 Task: In Windows properties of general video settings, Change the monitor pixel aspect ratio to "16:9".
Action: Mouse moved to (128, 24)
Screenshot: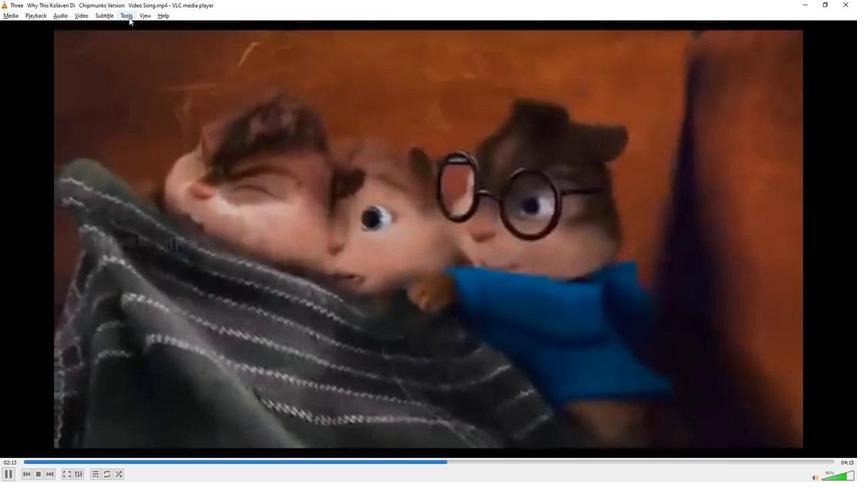 
Action: Mouse pressed left at (128, 24)
Screenshot: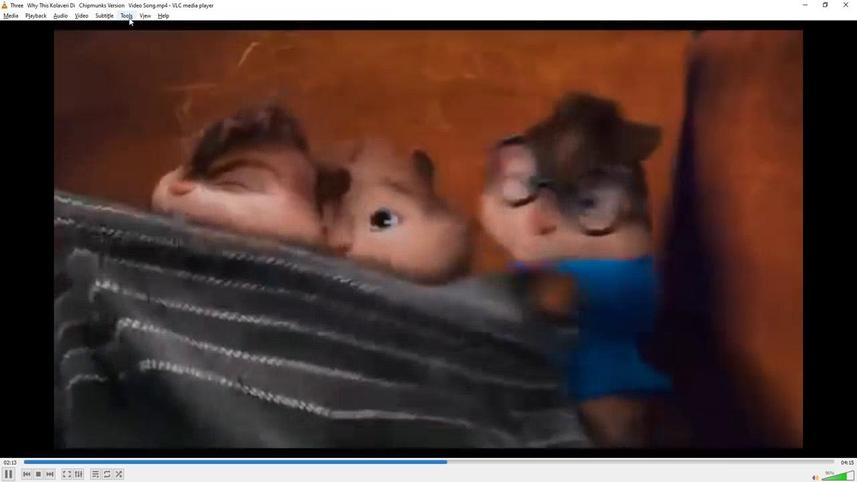 
Action: Mouse moved to (147, 126)
Screenshot: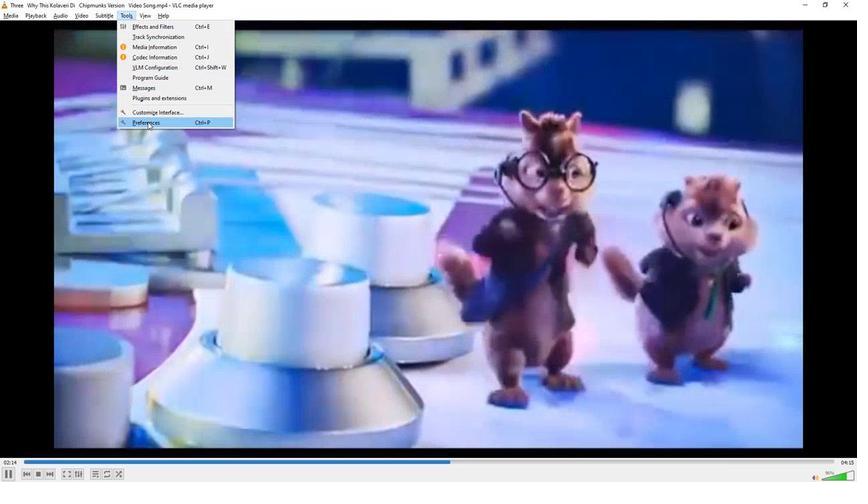 
Action: Mouse pressed left at (147, 126)
Screenshot: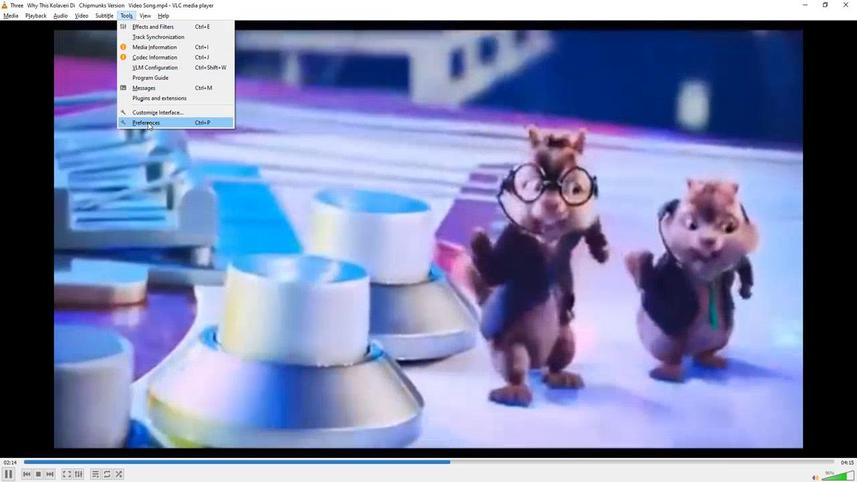
Action: Mouse moved to (154, 366)
Screenshot: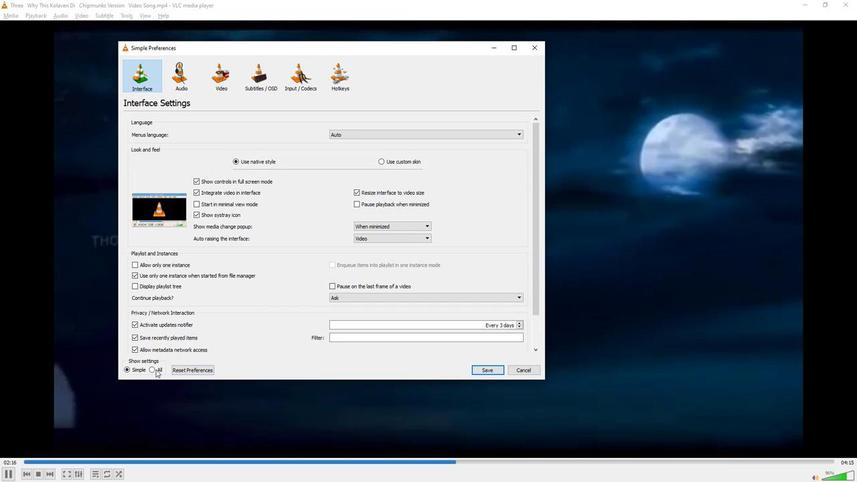 
Action: Mouse pressed left at (154, 366)
Screenshot: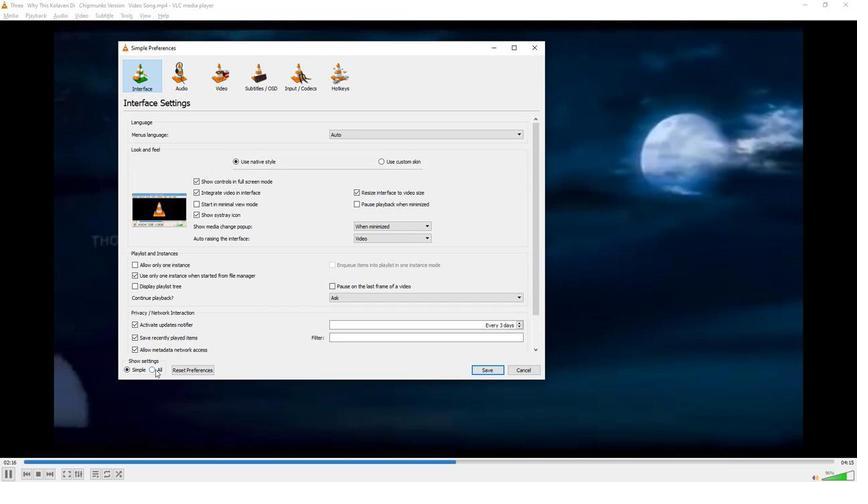 
Action: Mouse moved to (156, 362)
Screenshot: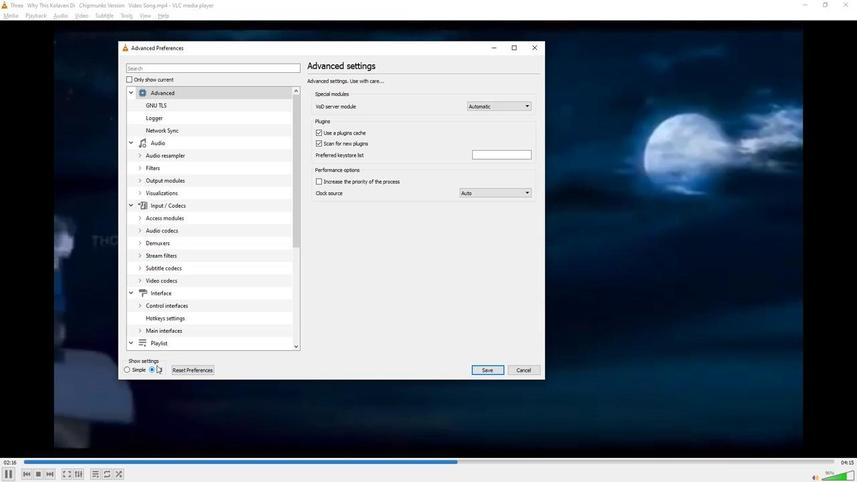 
Action: Mouse scrolled (156, 361) with delta (0, 0)
Screenshot: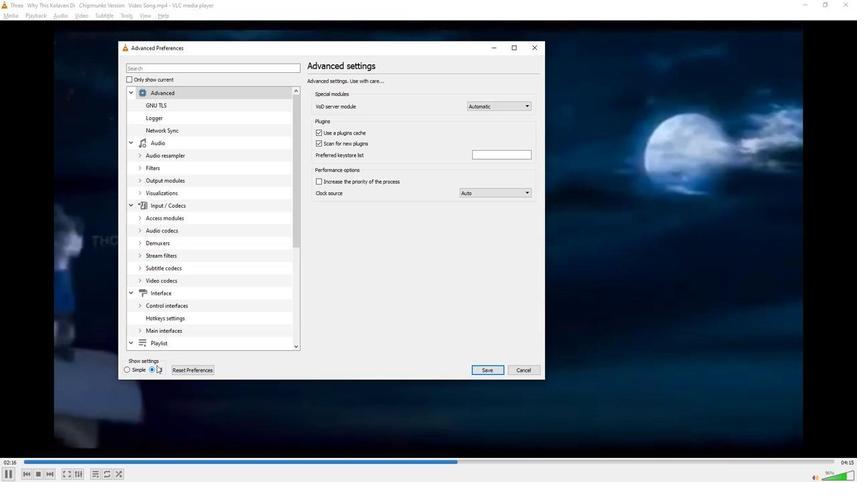 
Action: Mouse scrolled (156, 361) with delta (0, 0)
Screenshot: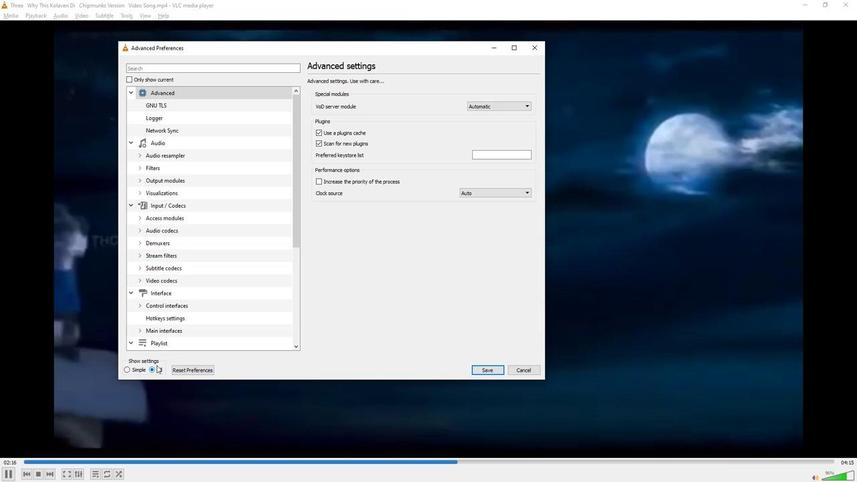 
Action: Mouse scrolled (156, 361) with delta (0, 0)
Screenshot: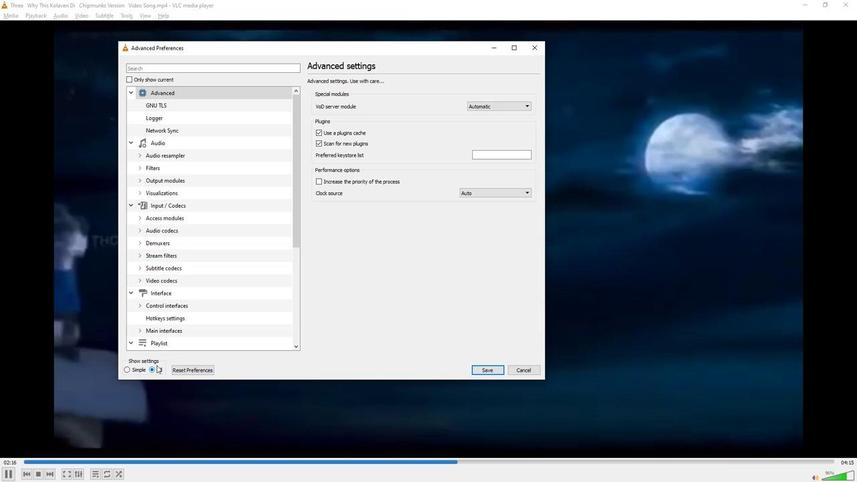 
Action: Mouse moved to (157, 361)
Screenshot: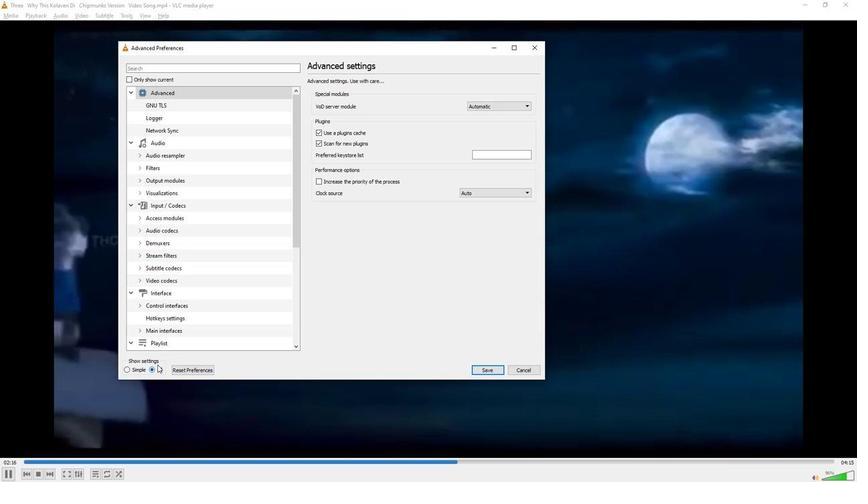
Action: Mouse scrolled (157, 361) with delta (0, 0)
Screenshot: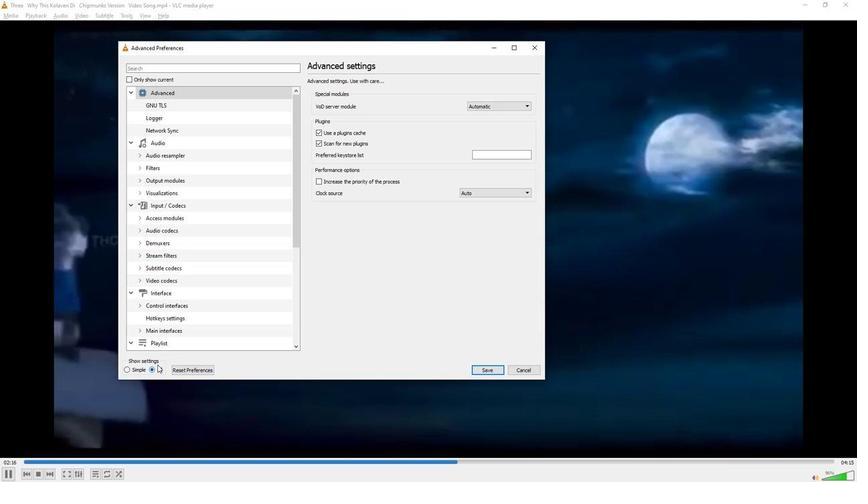 
Action: Mouse moved to (158, 361)
Screenshot: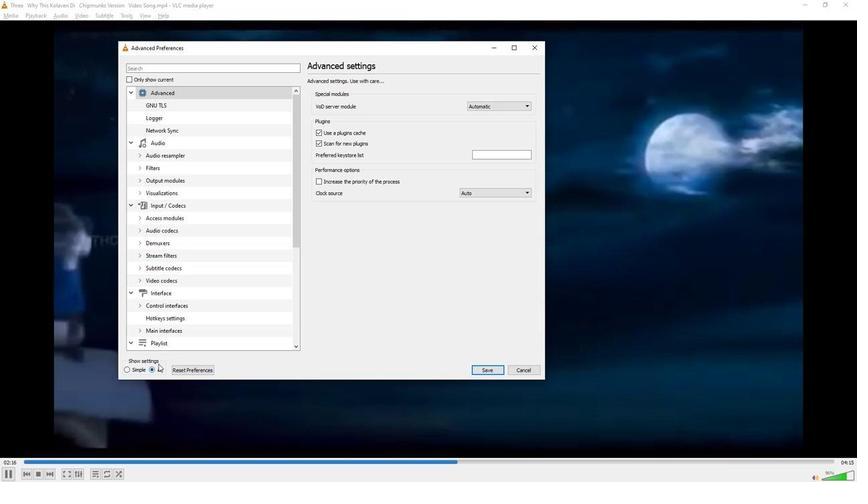 
Action: Mouse scrolled (158, 360) with delta (0, 0)
Screenshot: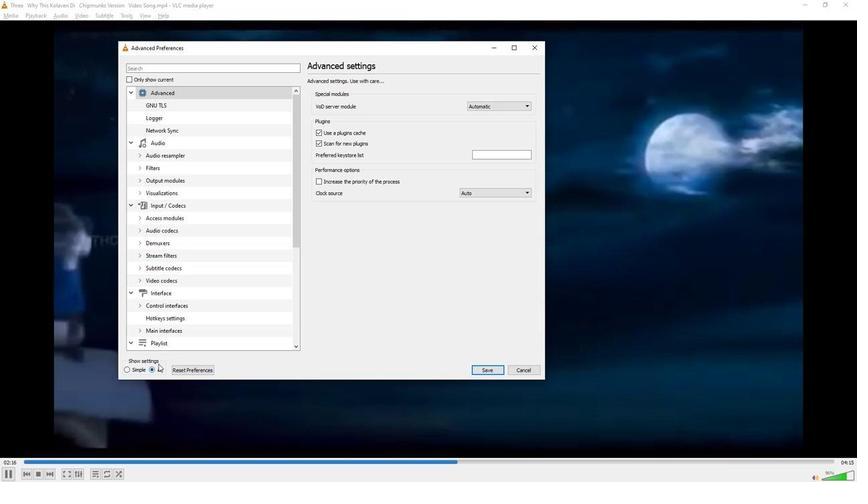 
Action: Mouse moved to (158, 360)
Screenshot: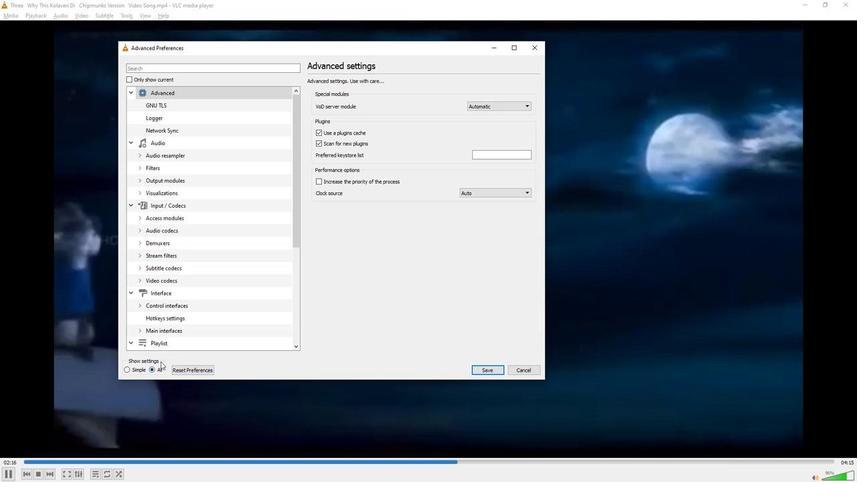 
Action: Mouse scrolled (158, 359) with delta (0, 0)
Screenshot: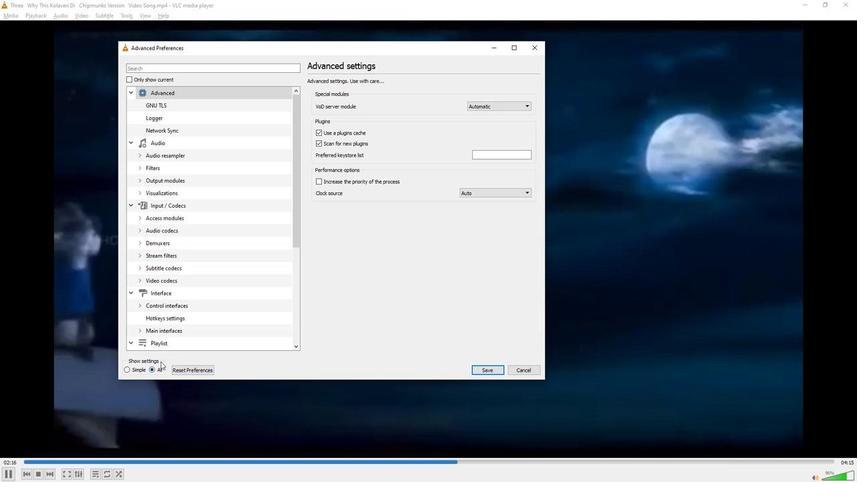 
Action: Mouse moved to (186, 293)
Screenshot: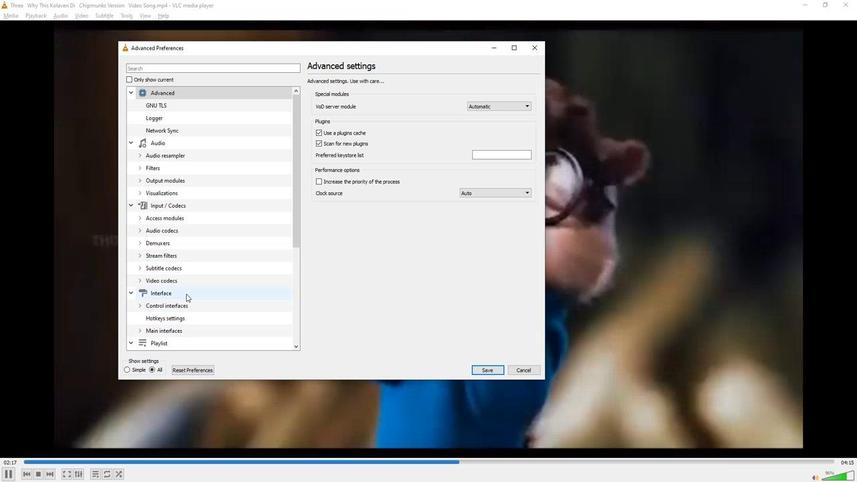 
Action: Mouse scrolled (186, 292) with delta (0, 0)
Screenshot: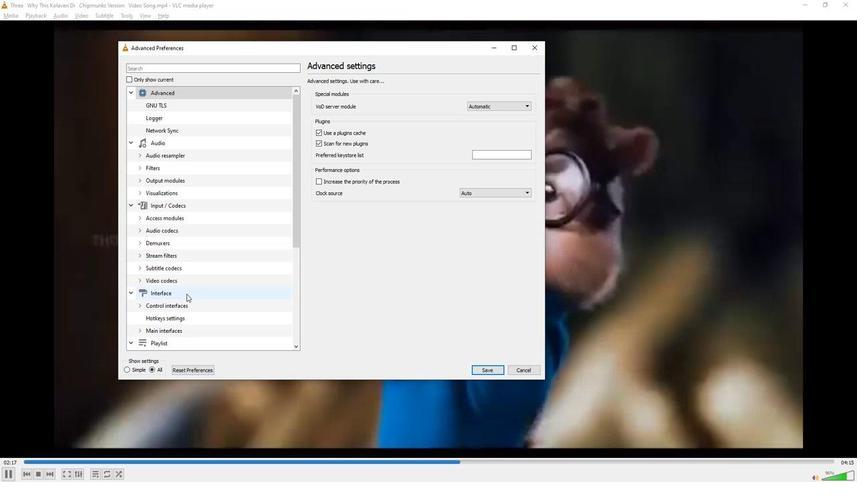 
Action: Mouse scrolled (186, 292) with delta (0, 0)
Screenshot: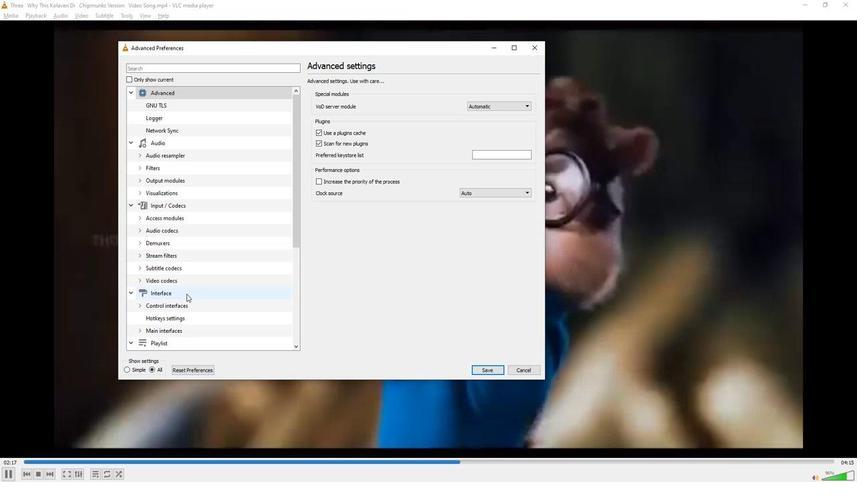 
Action: Mouse scrolled (186, 292) with delta (0, 0)
Screenshot: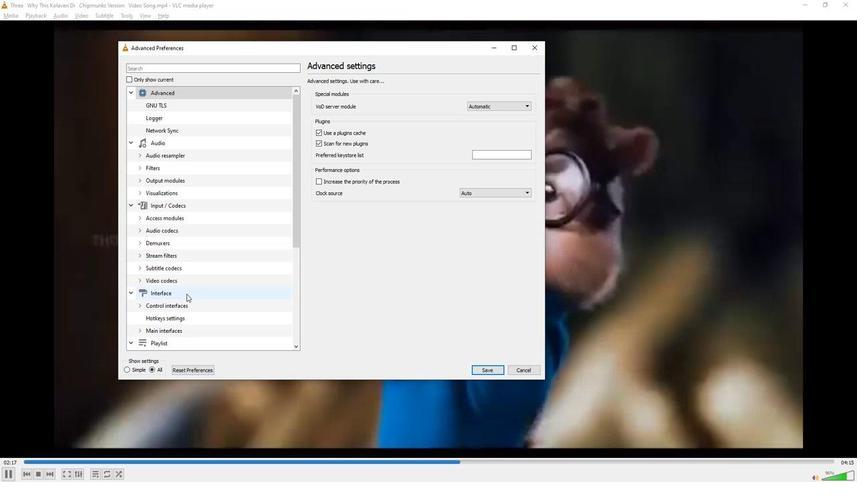 
Action: Mouse scrolled (186, 292) with delta (0, 0)
Screenshot: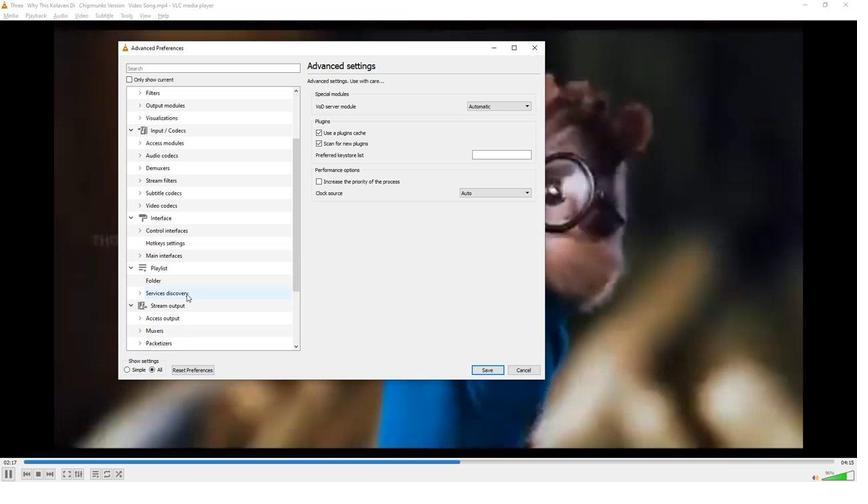 
Action: Mouse scrolled (186, 292) with delta (0, 0)
Screenshot: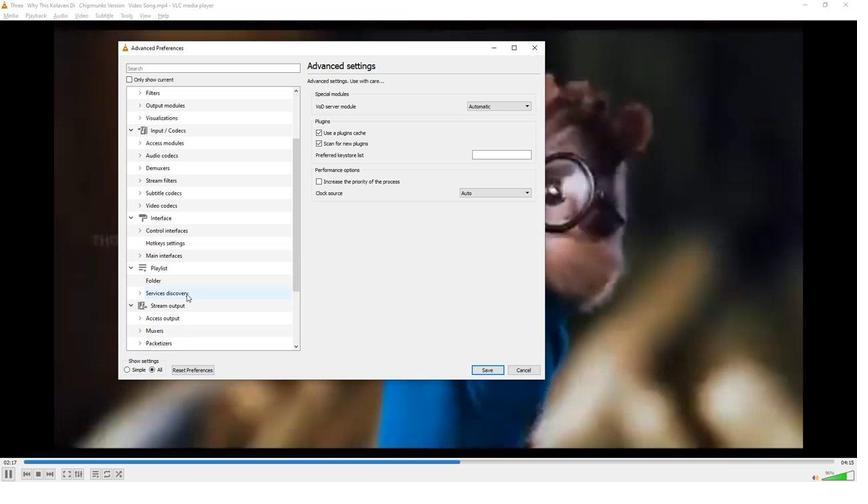 
Action: Mouse moved to (158, 290)
Screenshot: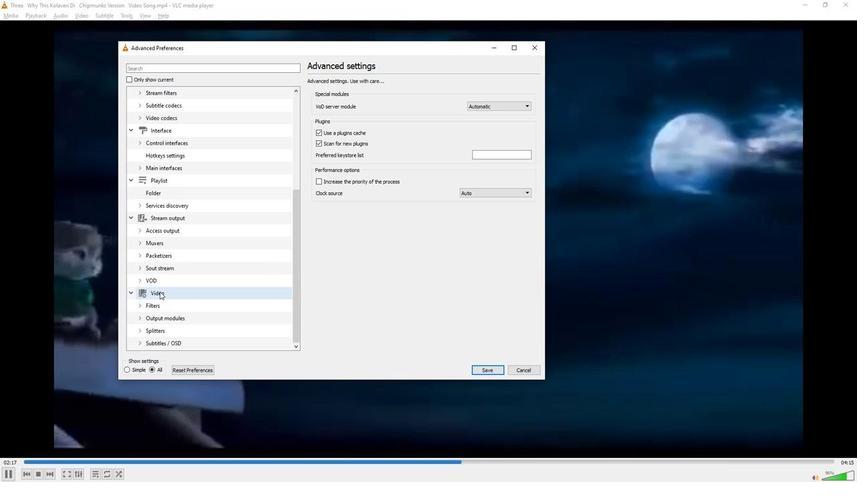 
Action: Mouse pressed left at (158, 290)
Screenshot: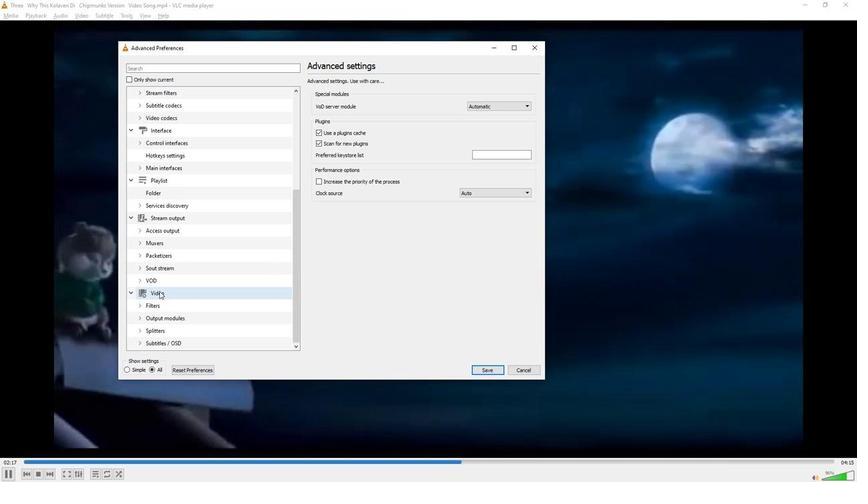 
Action: Mouse moved to (507, 272)
Screenshot: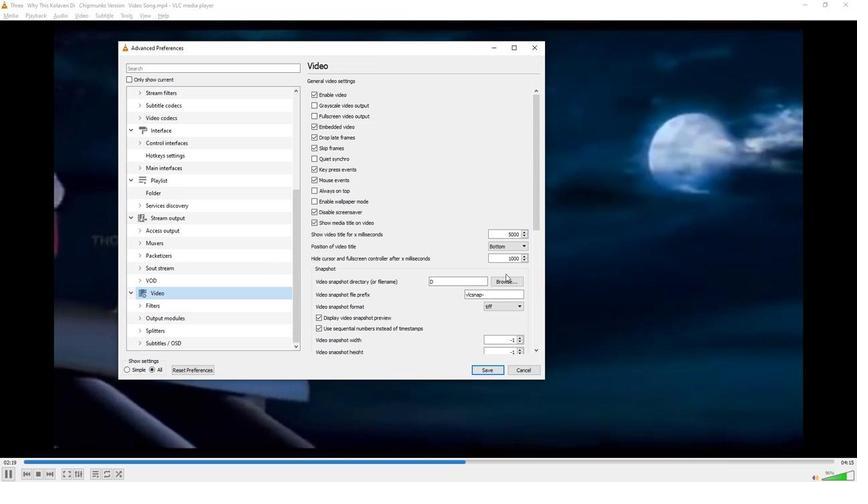 
Action: Mouse scrolled (507, 271) with delta (0, 0)
Screenshot: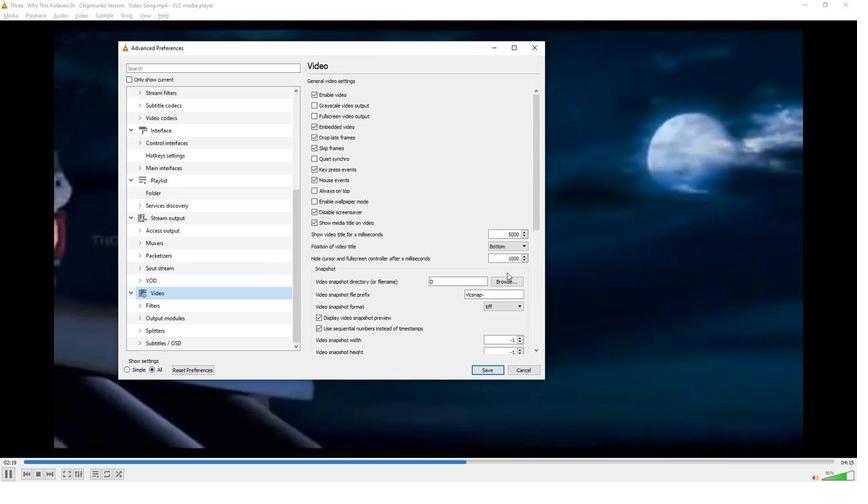 
Action: Mouse scrolled (507, 271) with delta (0, 0)
Screenshot: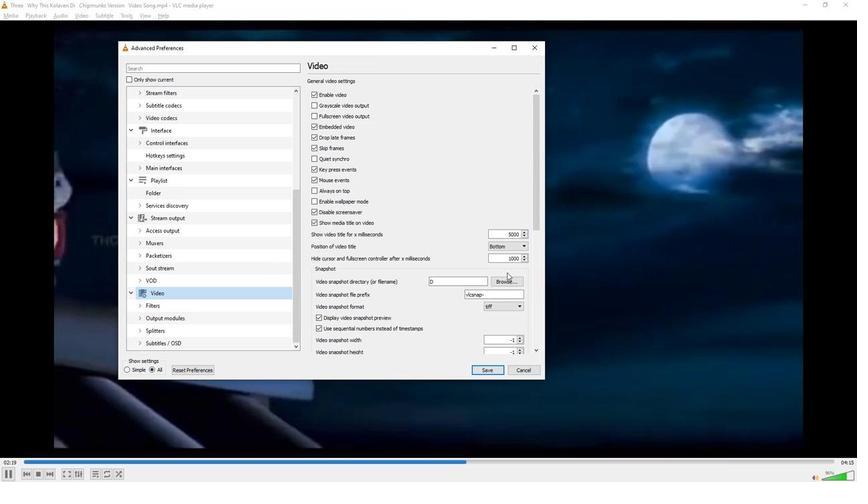 
Action: Mouse moved to (506, 272)
Screenshot: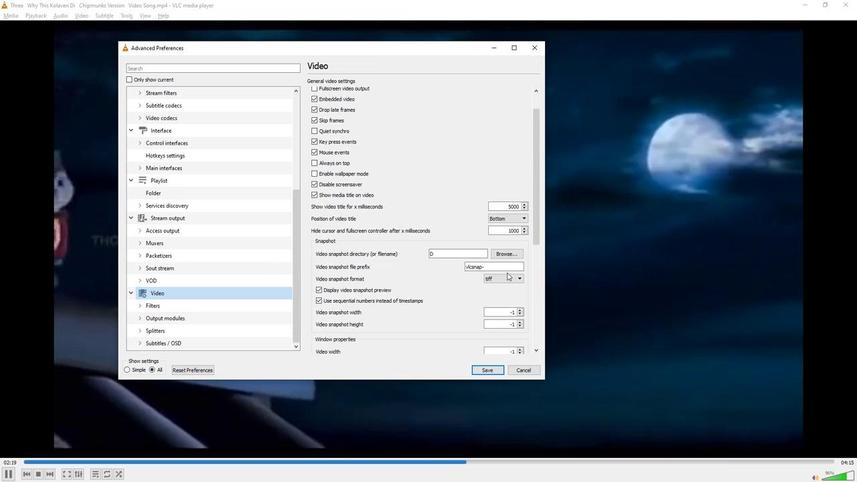 
Action: Mouse scrolled (506, 271) with delta (0, 0)
Screenshot: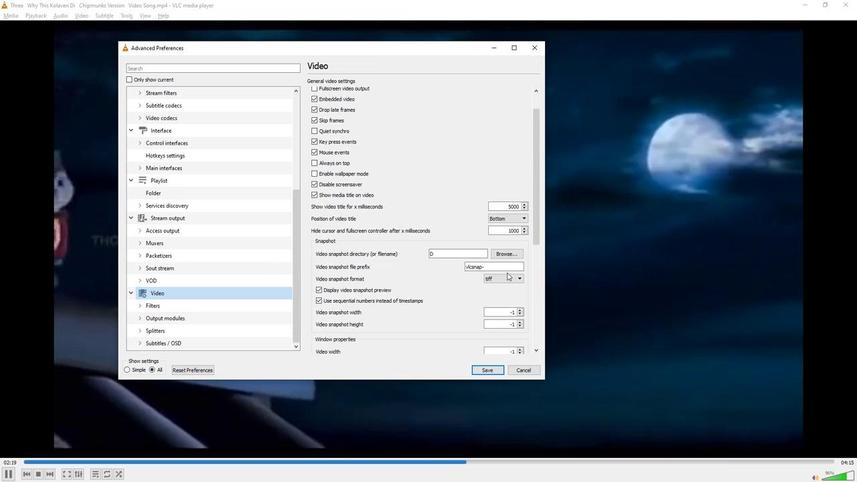 
Action: Mouse moved to (503, 272)
Screenshot: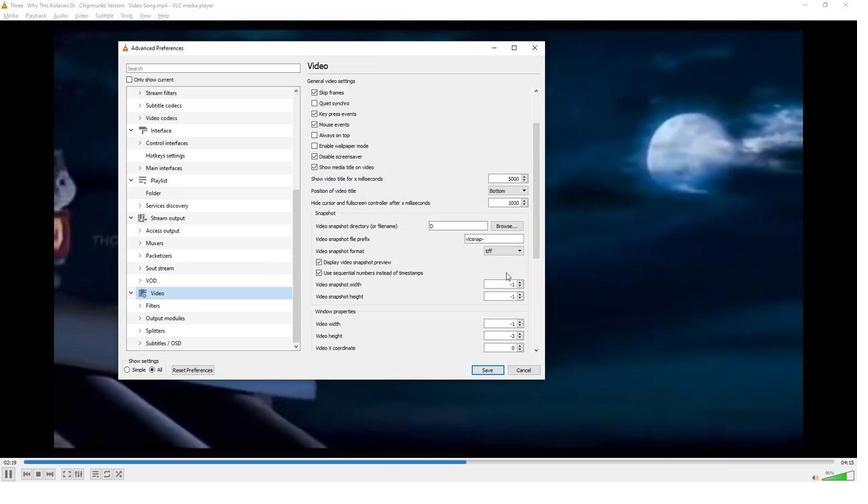 
Action: Mouse scrolled (503, 271) with delta (0, 0)
Screenshot: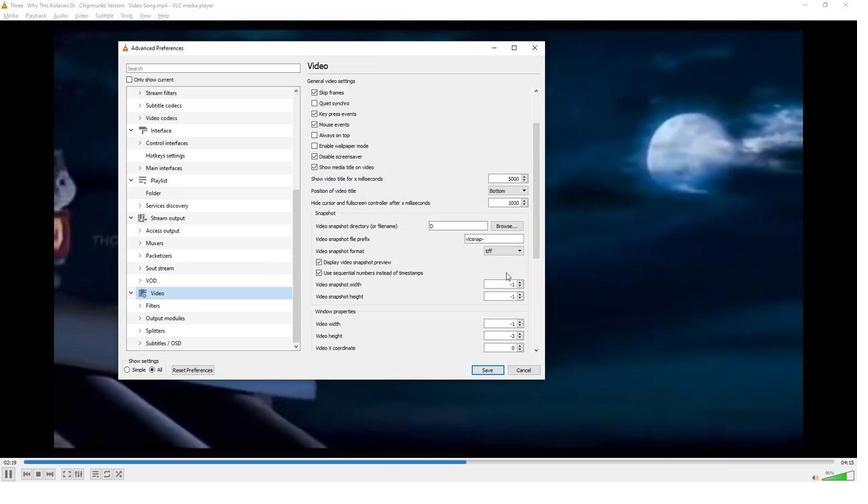 
Action: Mouse moved to (501, 272)
Screenshot: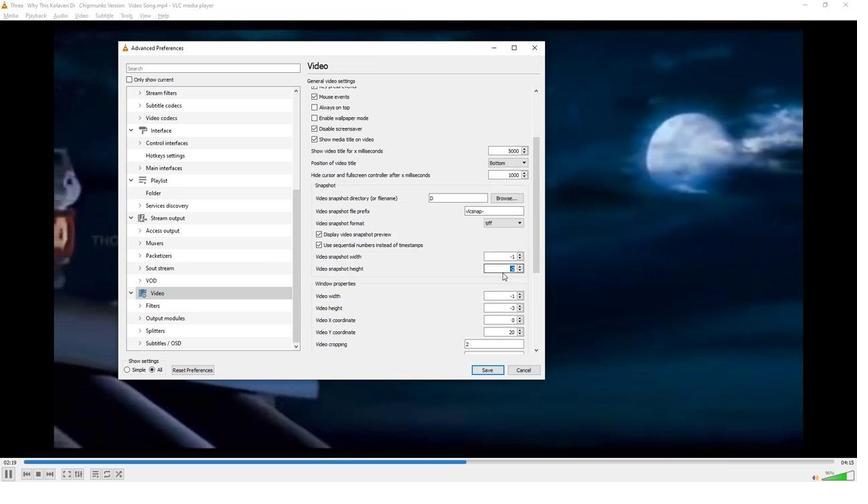 
Action: Mouse scrolled (501, 272) with delta (0, 0)
Screenshot: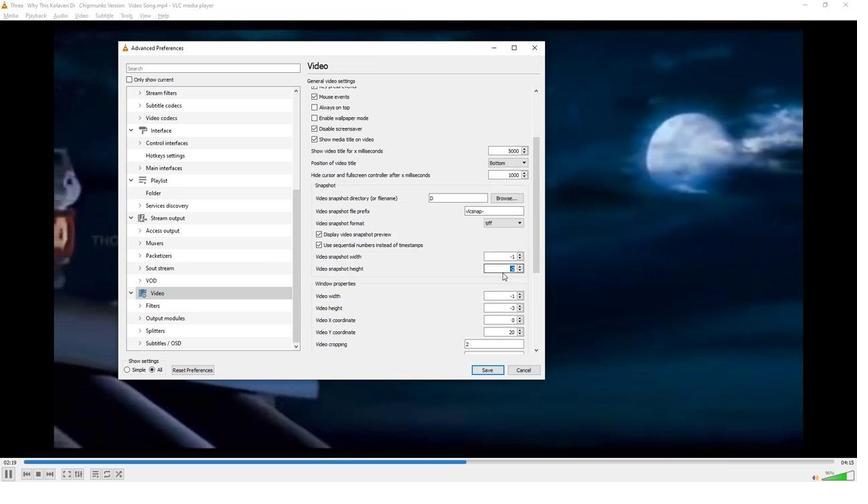 
Action: Mouse moved to (498, 273)
Screenshot: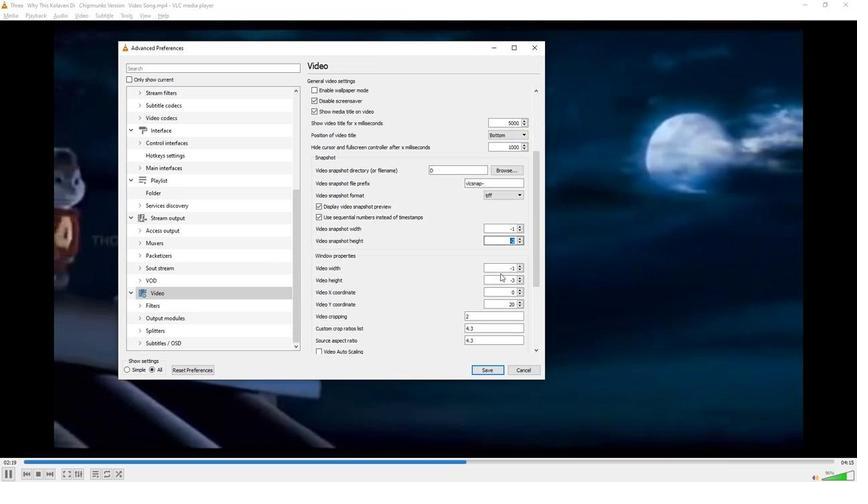 
Action: Mouse scrolled (498, 273) with delta (0, 0)
Screenshot: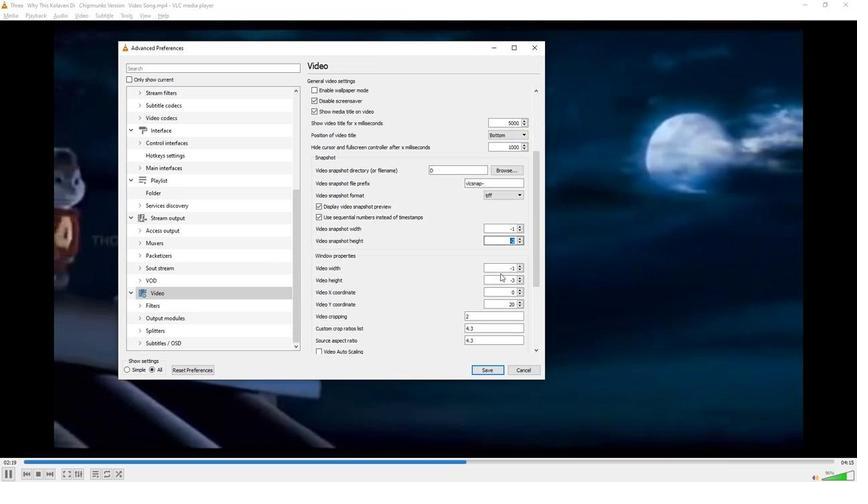 
Action: Mouse moved to (419, 305)
Screenshot: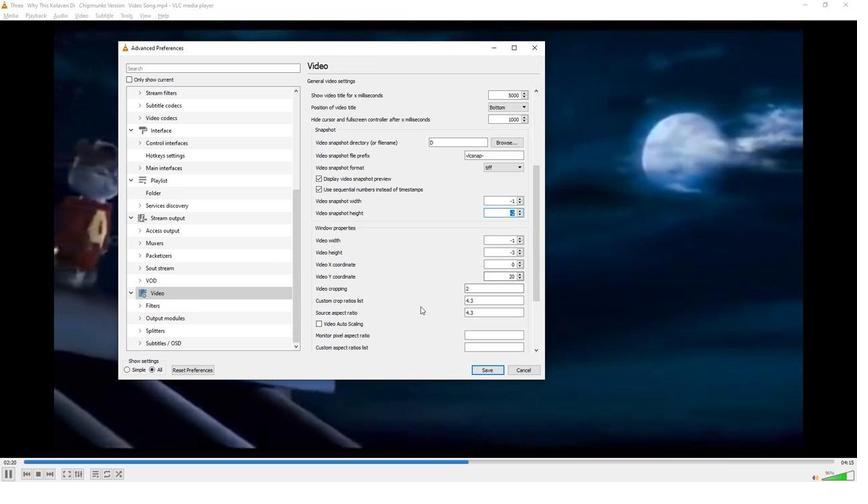 
Action: Mouse scrolled (419, 304) with delta (0, 0)
Screenshot: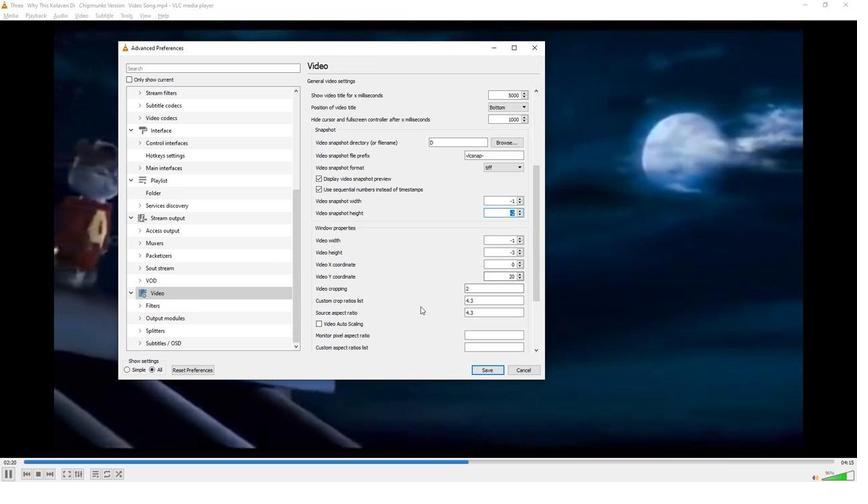 
Action: Mouse moved to (418, 305)
Screenshot: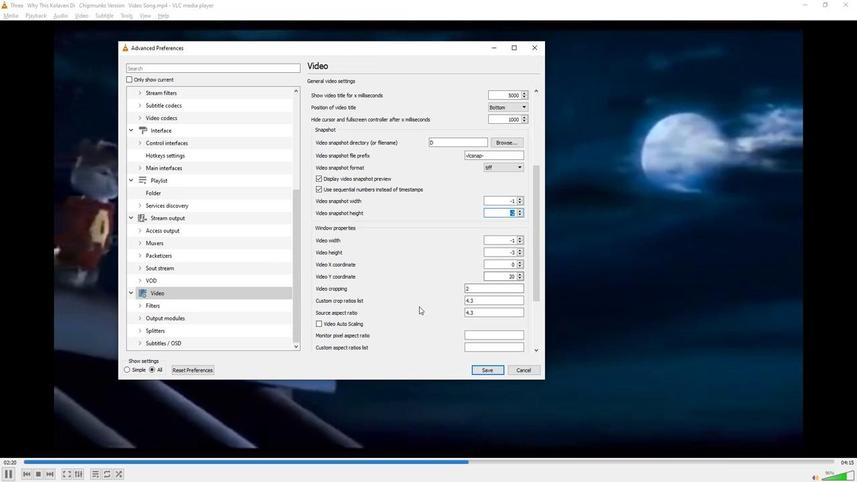 
Action: Mouse scrolled (418, 304) with delta (0, 0)
Screenshot: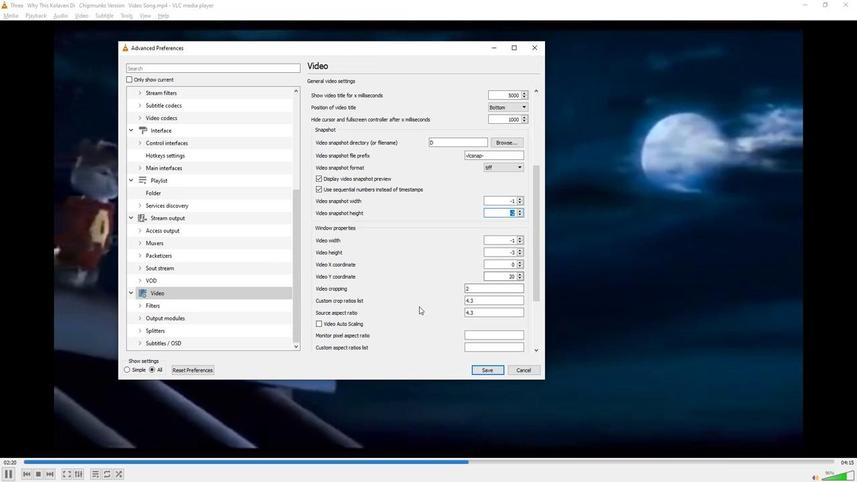 
Action: Mouse scrolled (418, 304) with delta (0, 0)
Screenshot: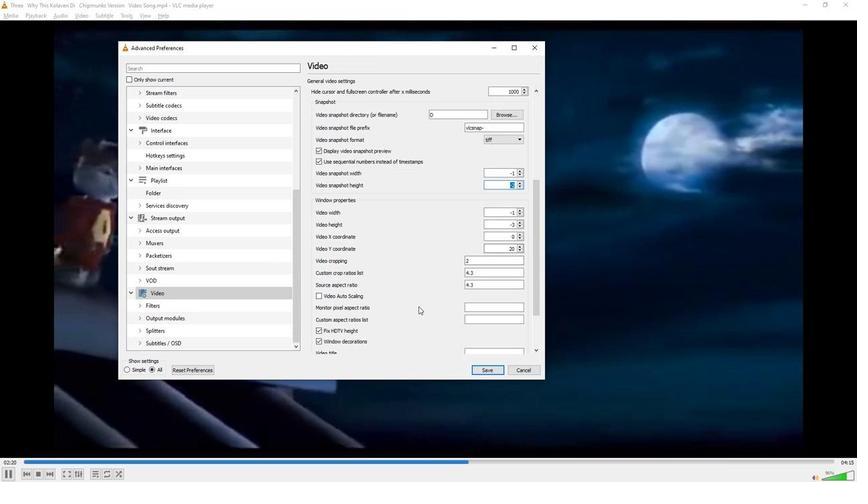 
Action: Mouse scrolled (418, 304) with delta (0, 0)
Screenshot: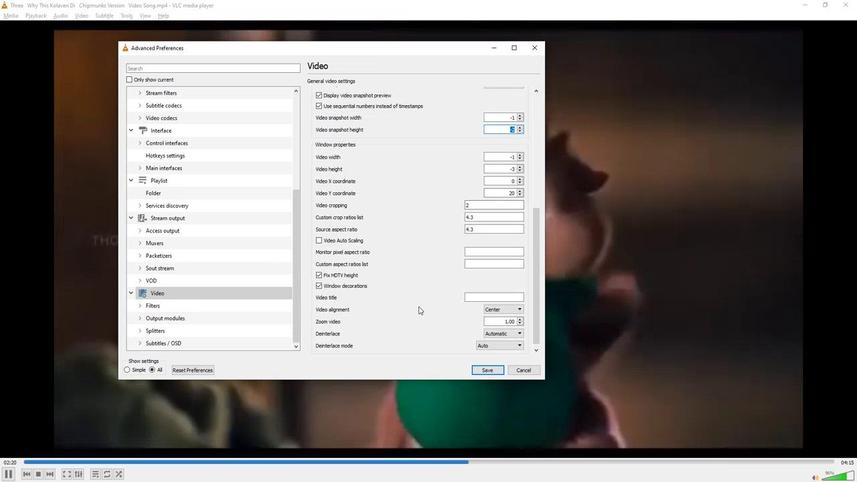 
Action: Mouse scrolled (418, 304) with delta (0, 0)
Screenshot: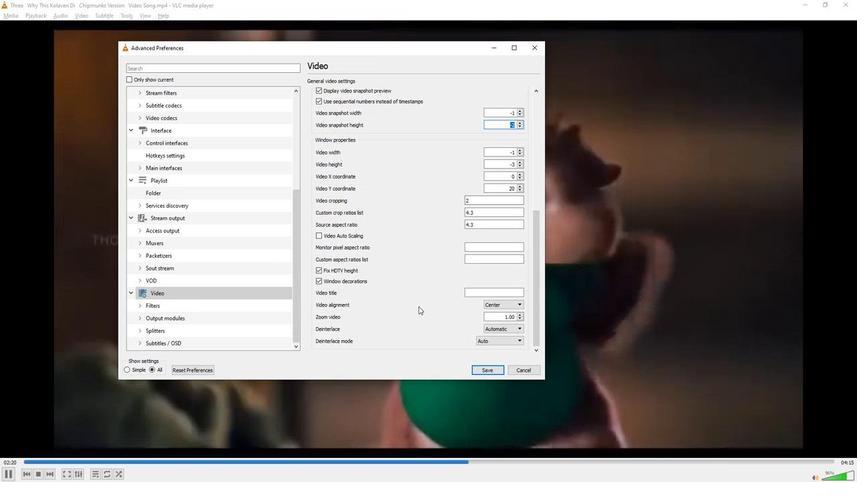 
Action: Mouse moved to (481, 247)
Screenshot: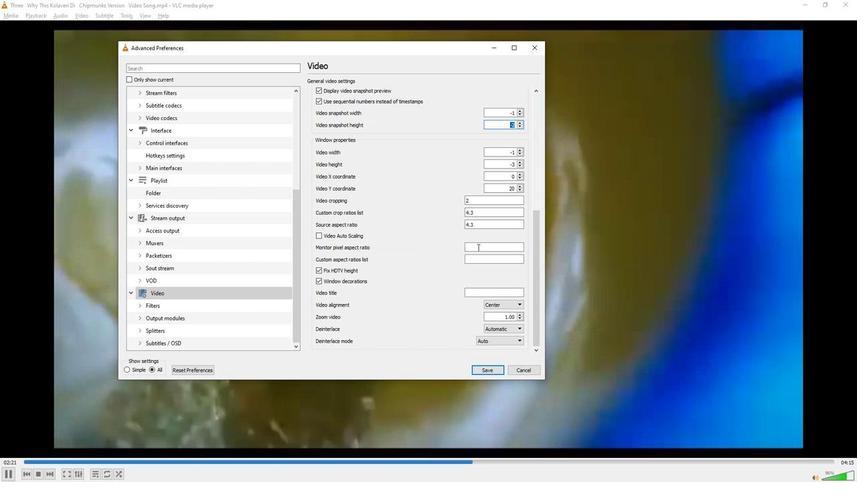 
Action: Mouse pressed left at (481, 247)
Screenshot: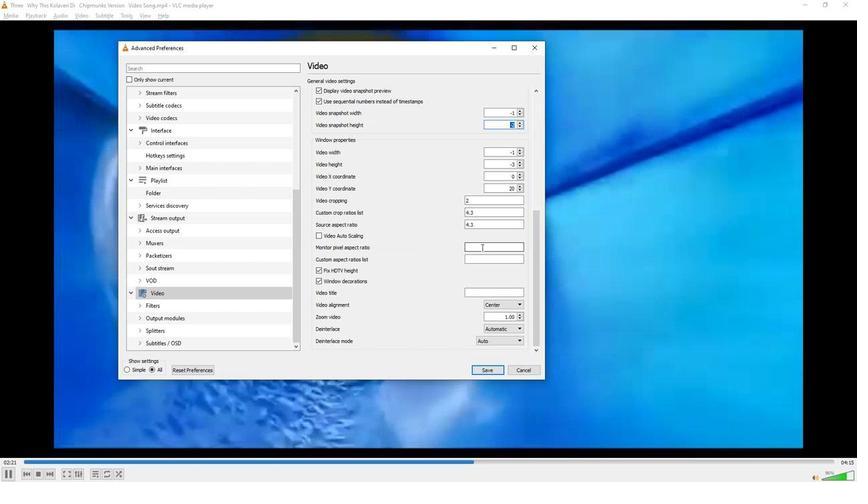 
Action: Mouse moved to (482, 247)
Screenshot: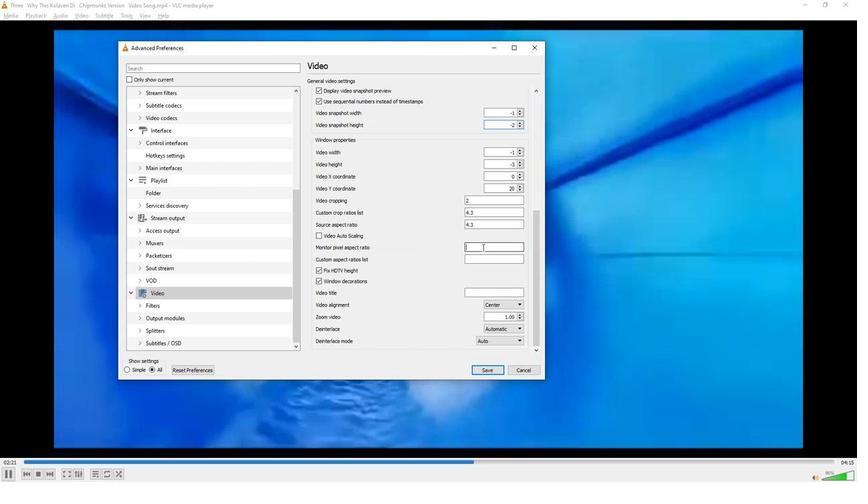 
Action: Key pressed 16.9
Screenshot: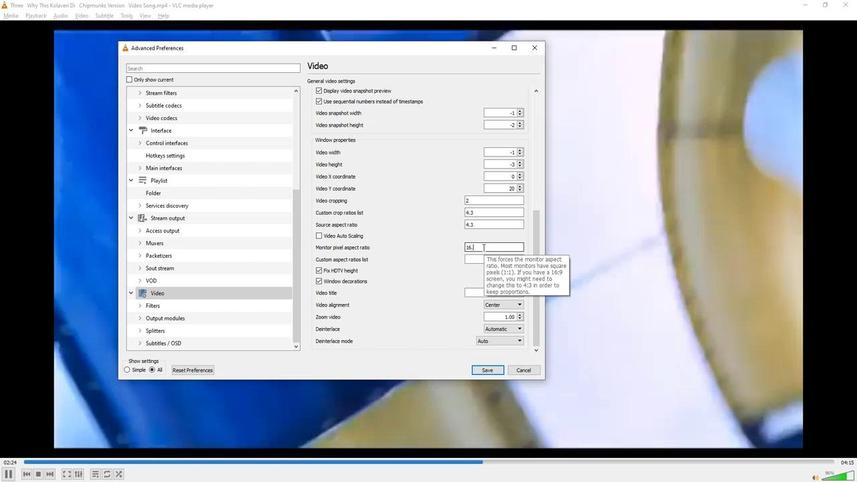 
Action: Mouse moved to (419, 257)
Screenshot: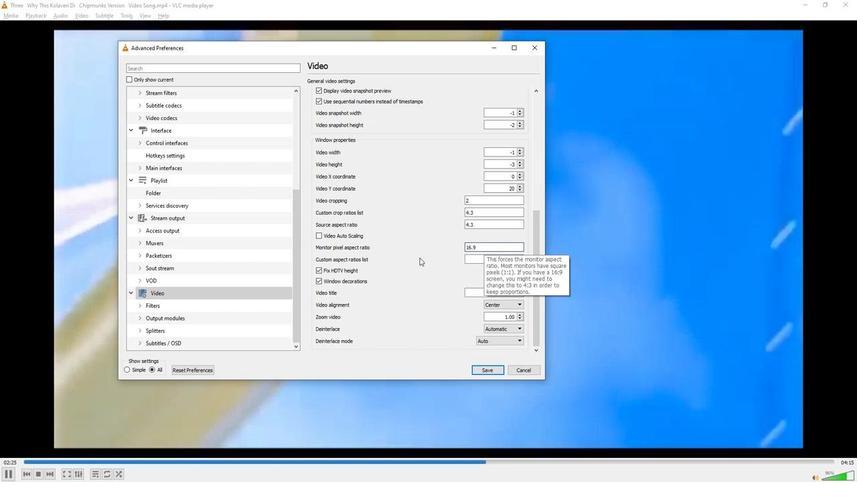 
